 Task: Reply to email with the signature Alicia Thompson with the subject 'Urgent matter' from softage.1@softage.net with the message 'Can you provide an update on the status of the employee training program?' with CC to softage.9@softage.net with an attached document Agenda.pdf
Action: Mouse moved to (1051, 146)
Screenshot: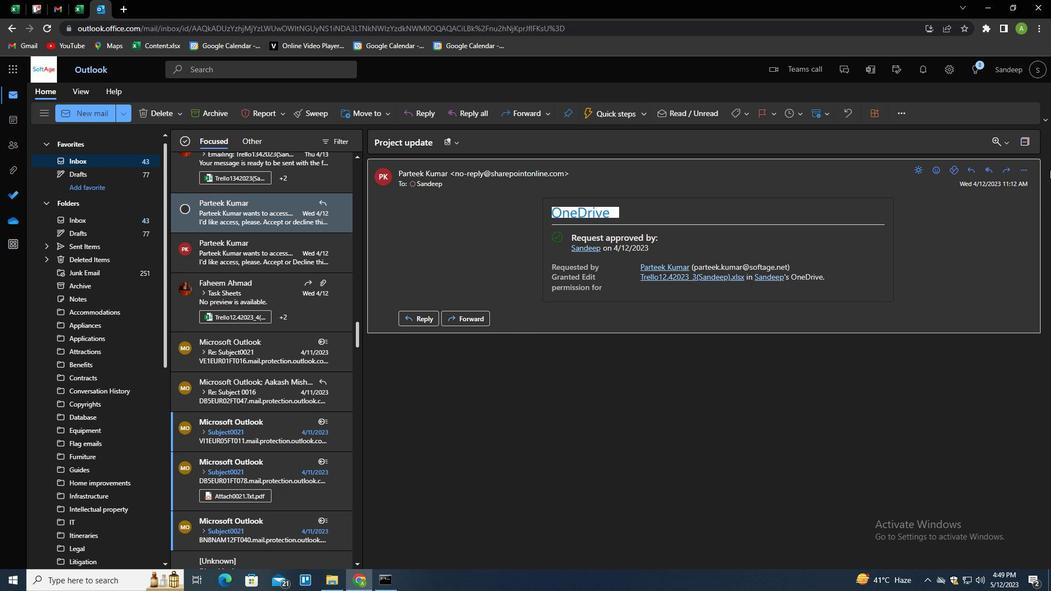 
Action: Mouse pressed right at (1051, 146)
Screenshot: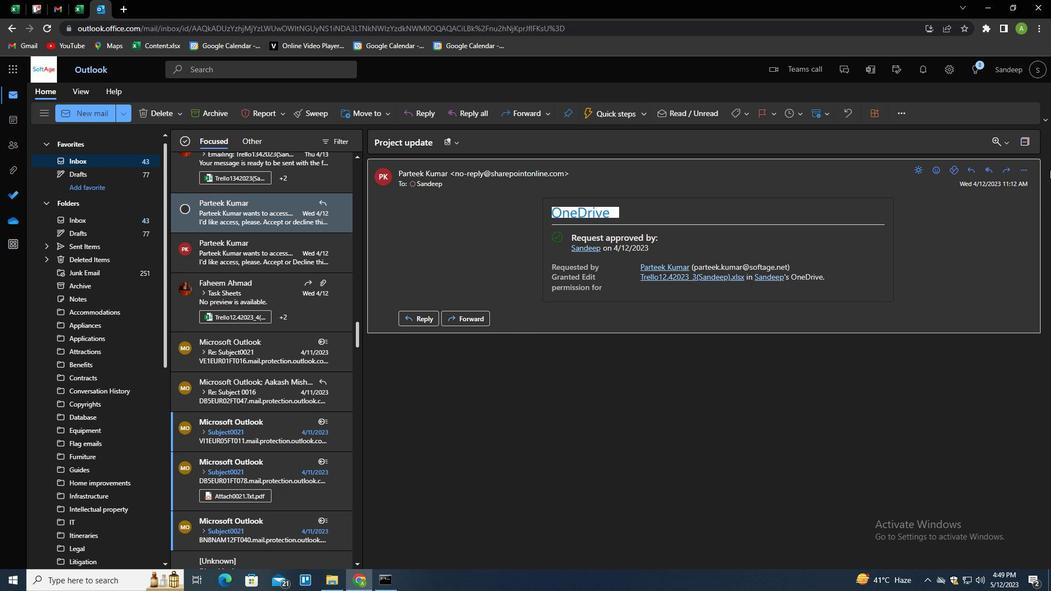 
Action: Mouse moved to (835, 209)
Screenshot: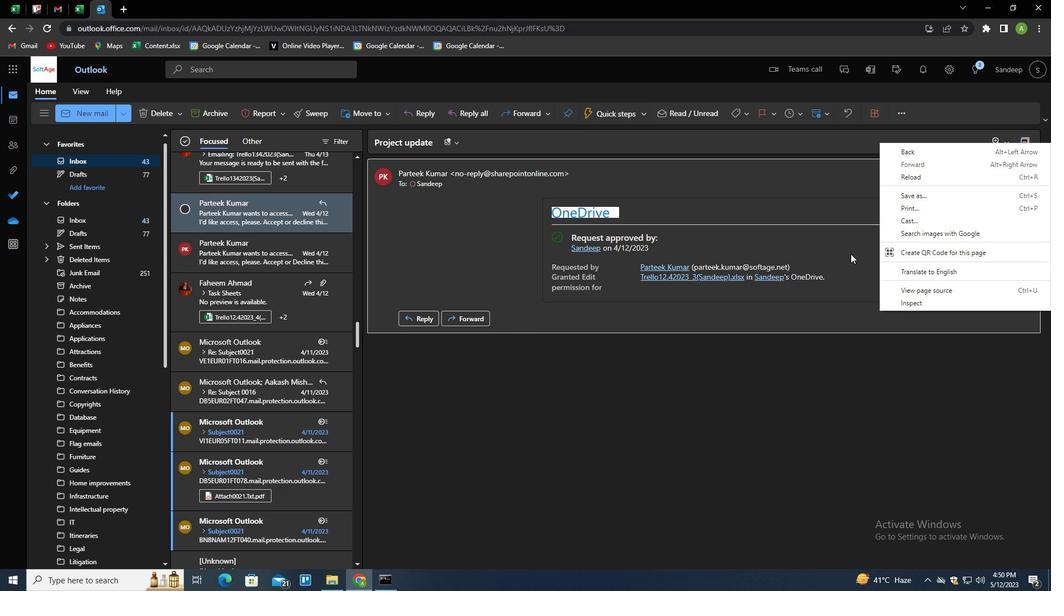 
Action: Mouse pressed left at (835, 209)
Screenshot: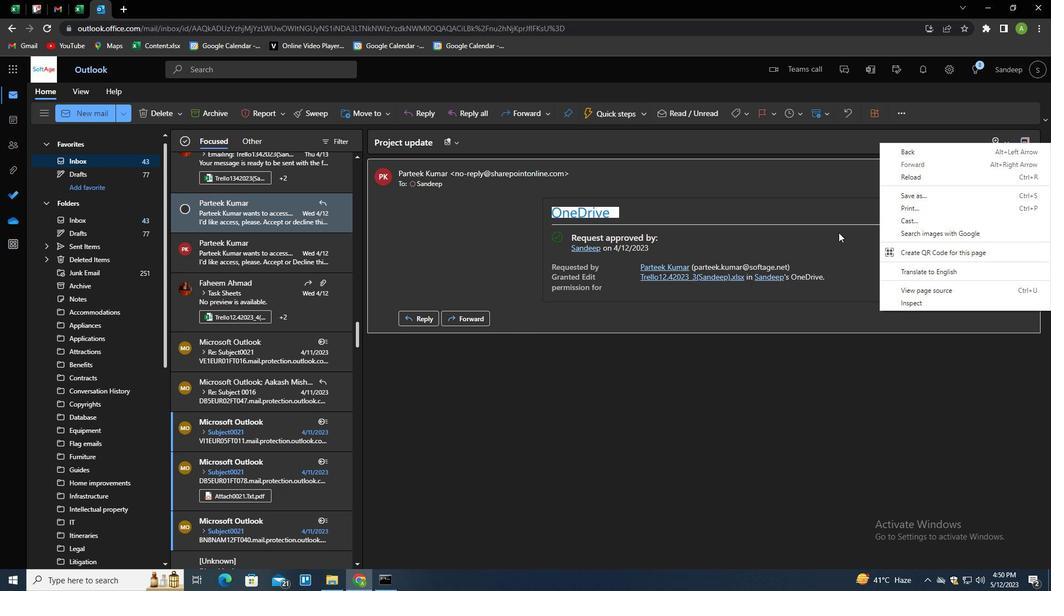 
Action: Mouse moved to (1023, 165)
Screenshot: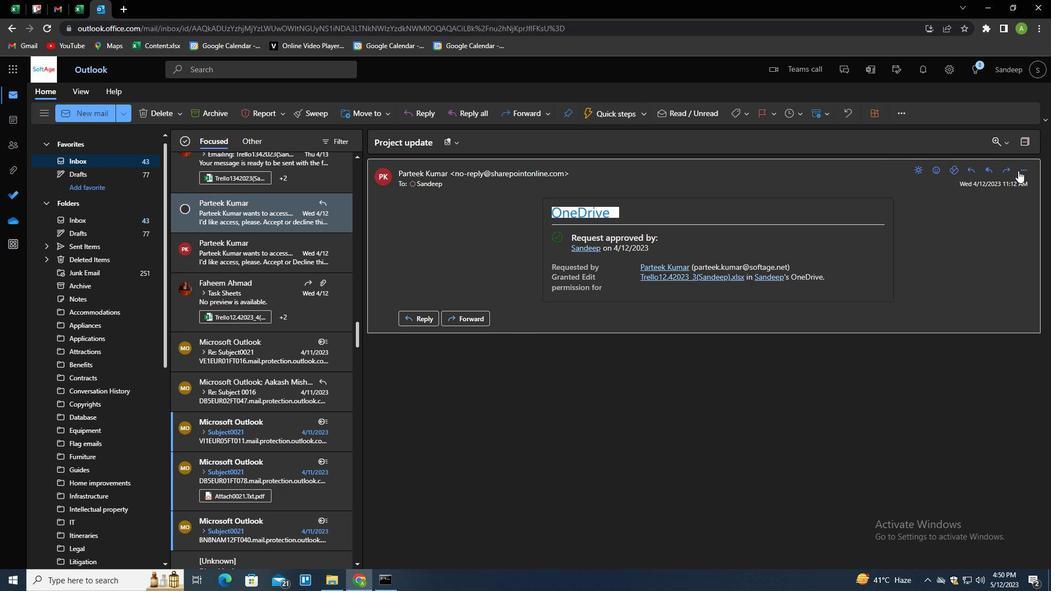 
Action: Mouse pressed left at (1023, 165)
Screenshot: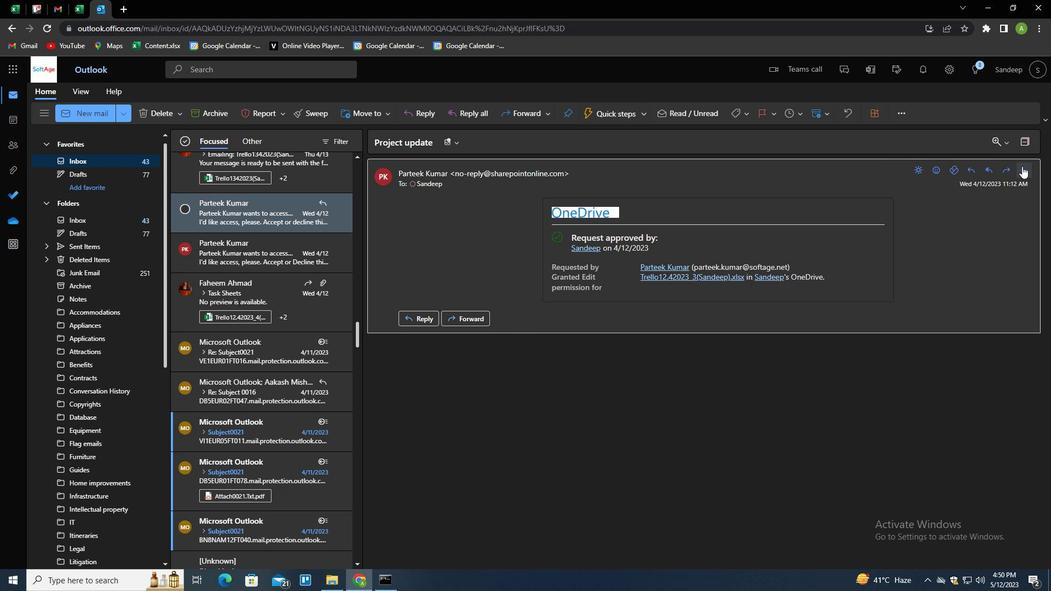 
Action: Mouse moved to (963, 185)
Screenshot: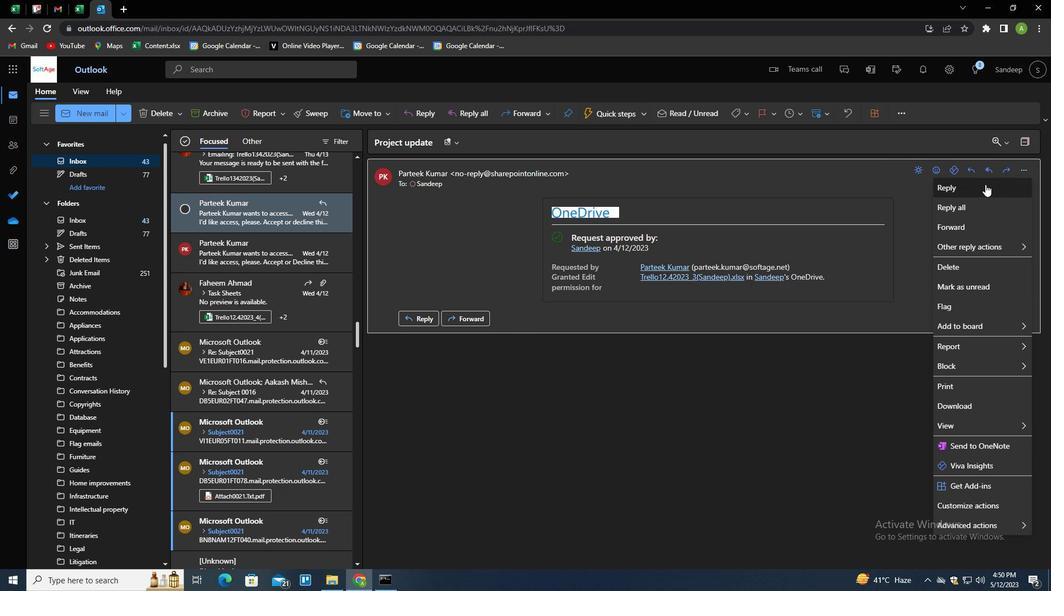 
Action: Mouse pressed left at (963, 185)
Screenshot: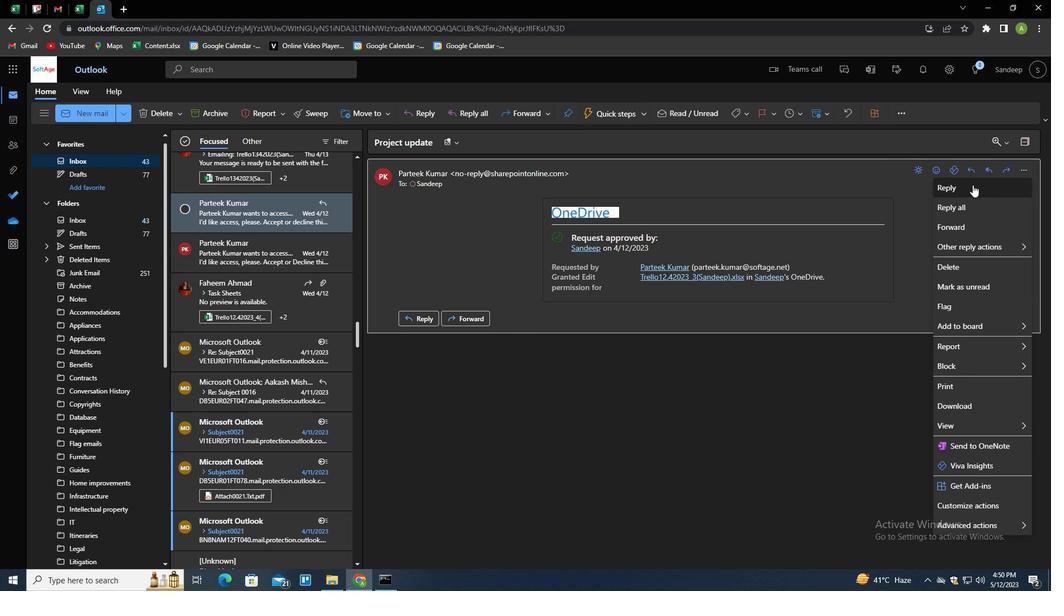 
Action: Mouse moved to (388, 307)
Screenshot: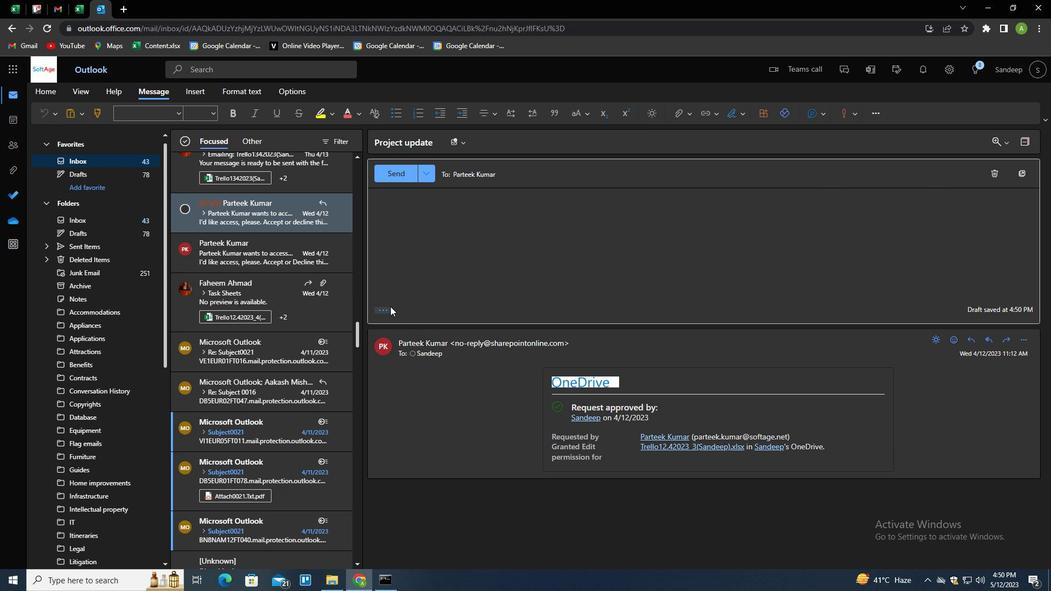 
Action: Mouse pressed left at (388, 307)
Screenshot: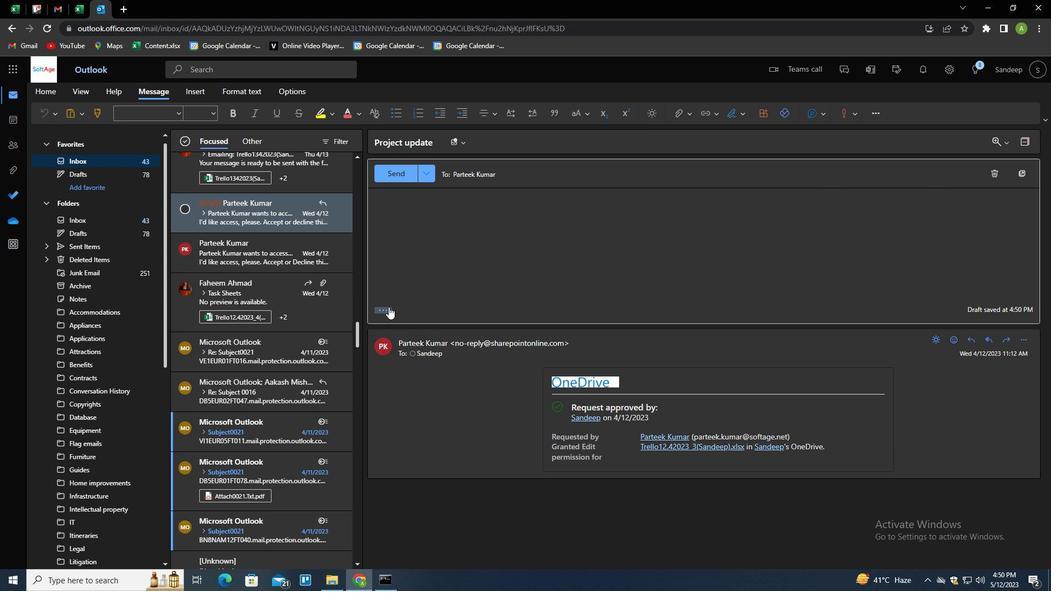 
Action: Mouse moved to (733, 117)
Screenshot: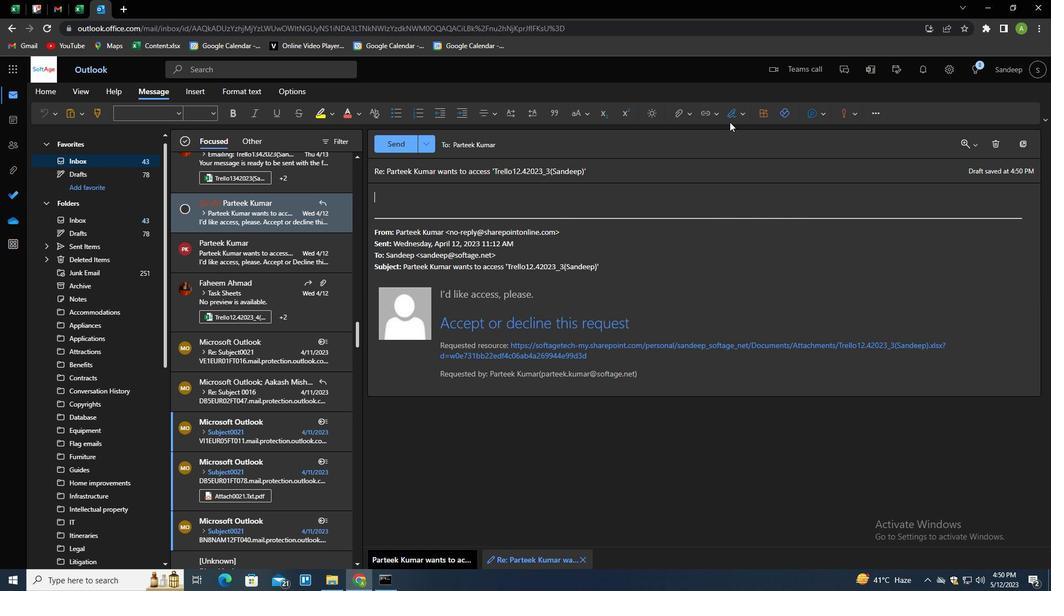 
Action: Mouse pressed left at (733, 117)
Screenshot: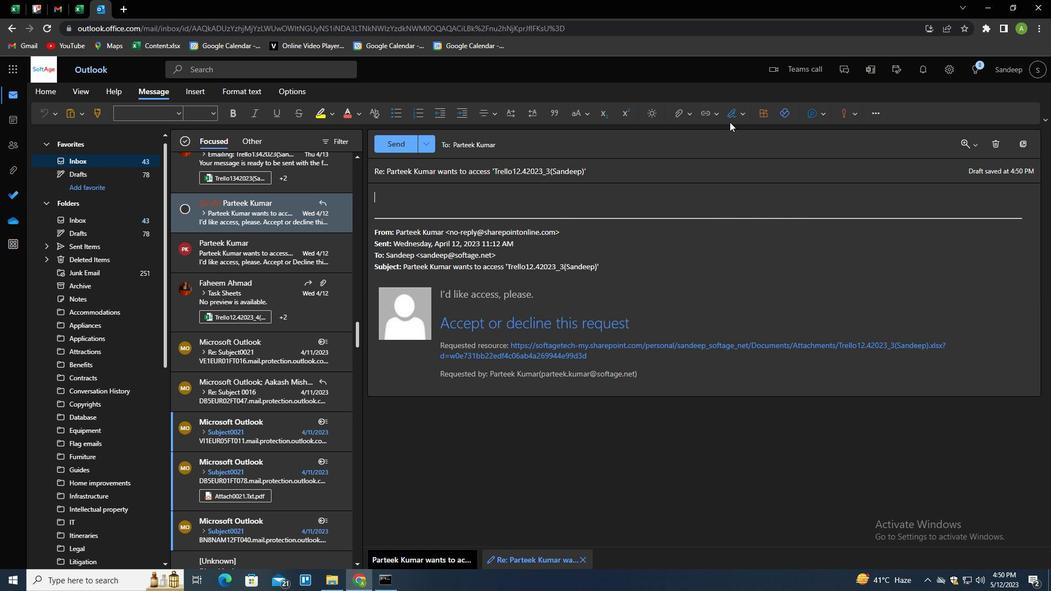 
Action: Mouse moved to (724, 152)
Screenshot: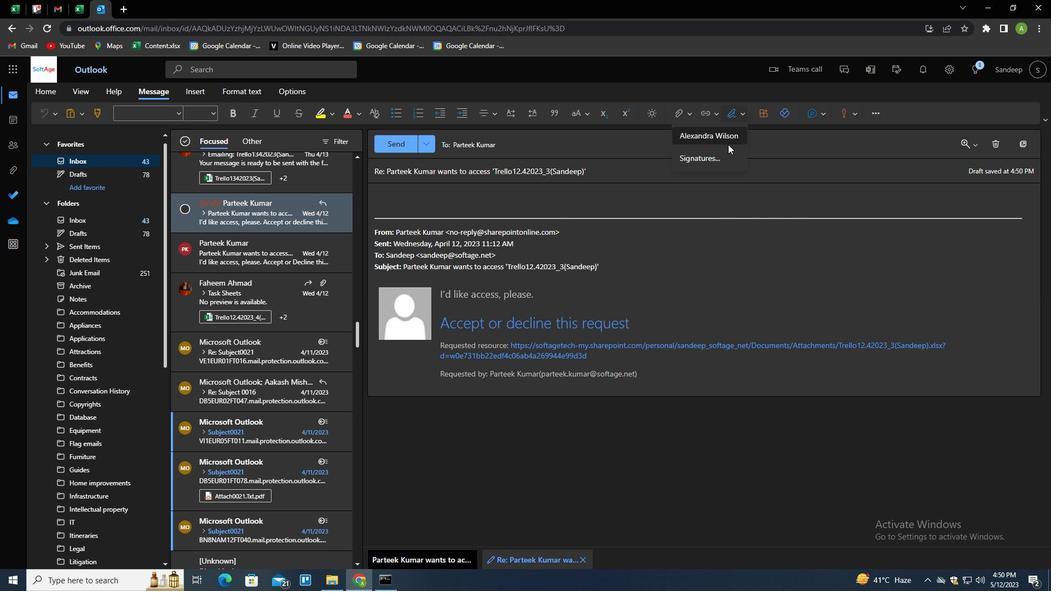 
Action: Mouse pressed left at (724, 152)
Screenshot: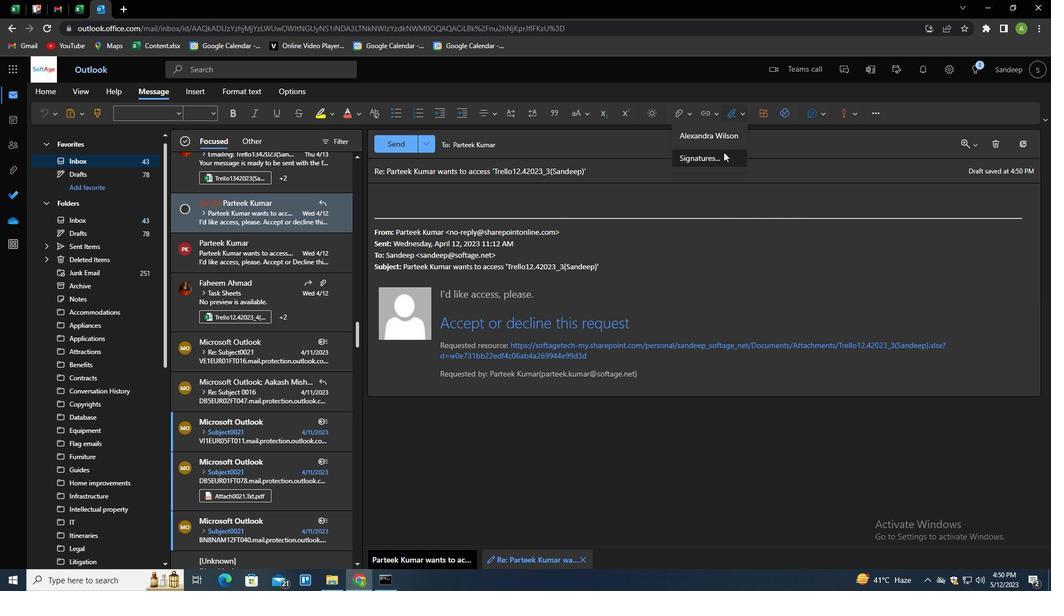 
Action: Mouse moved to (736, 199)
Screenshot: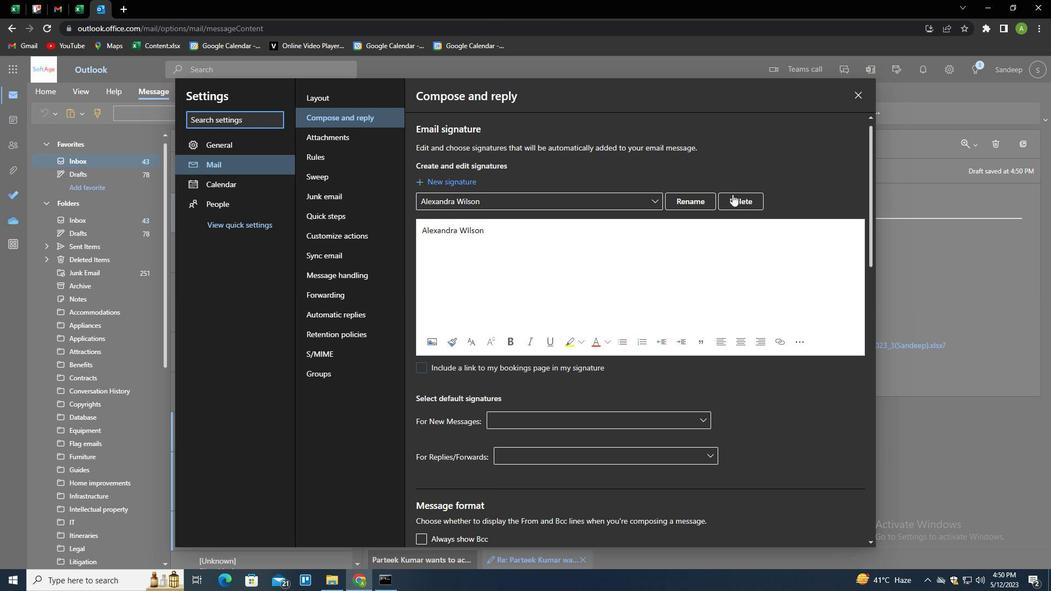 
Action: Mouse pressed left at (736, 199)
Screenshot: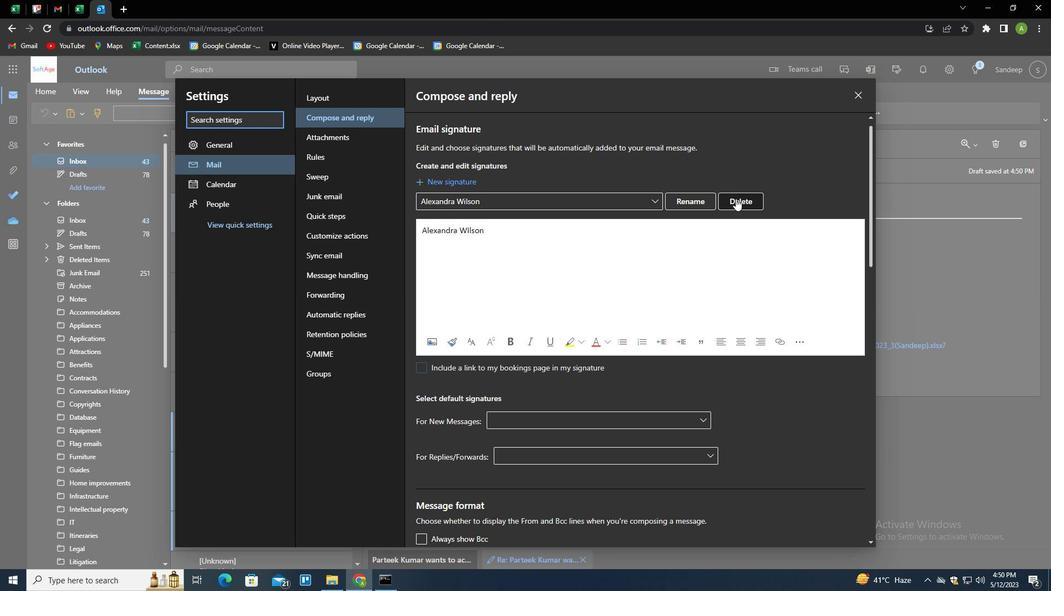 
Action: Mouse moved to (730, 200)
Screenshot: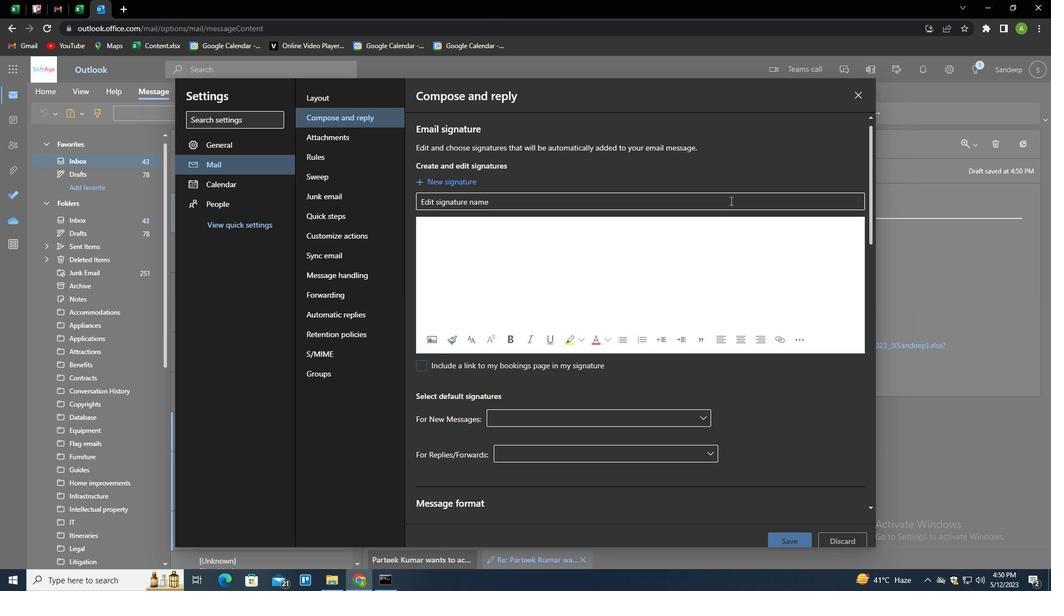 
Action: Mouse pressed left at (730, 200)
Screenshot: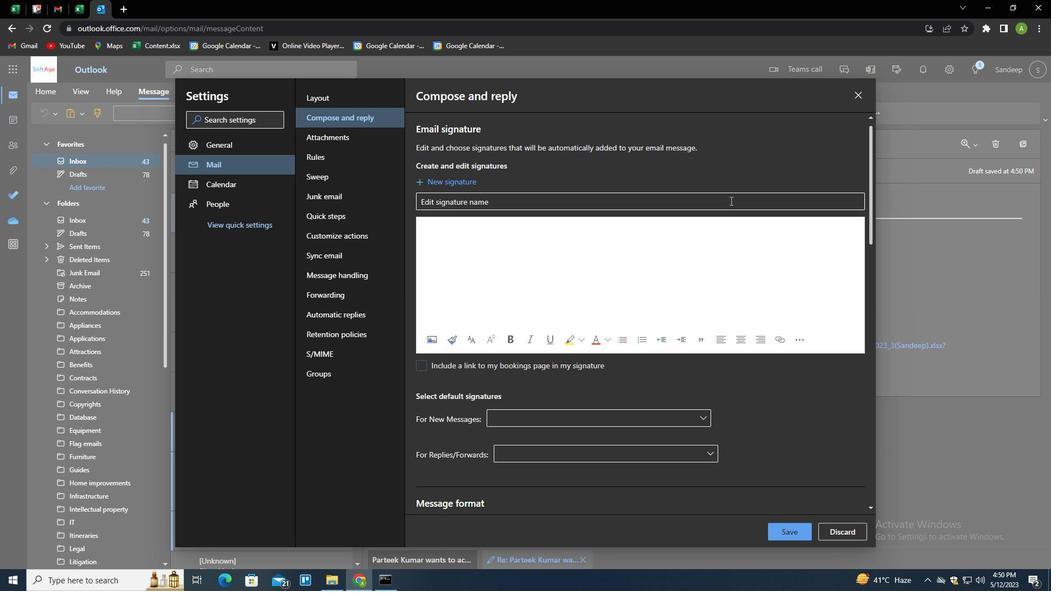 
Action: Mouse moved to (711, 189)
Screenshot: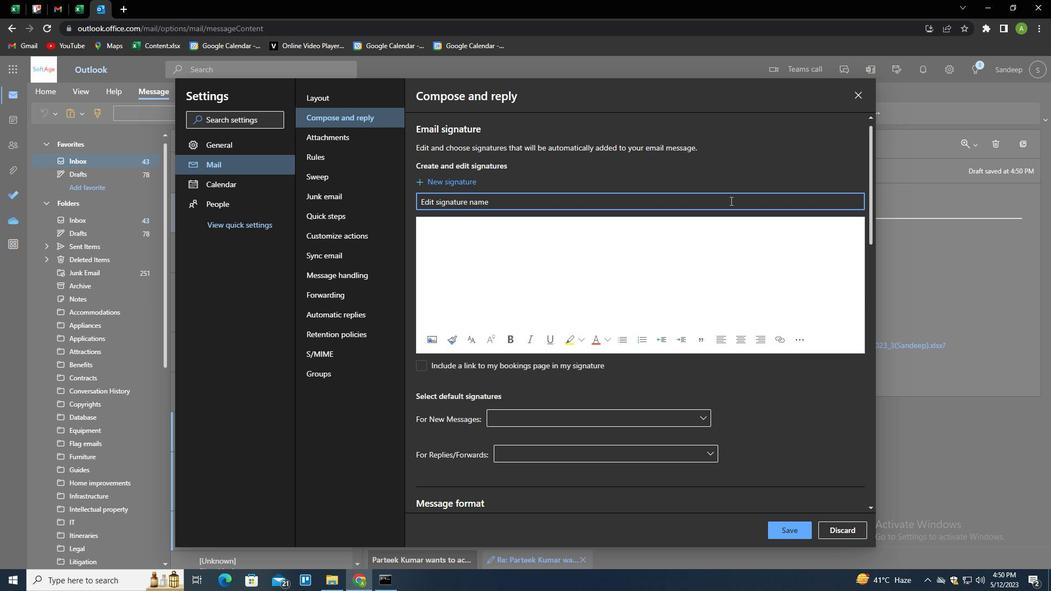 
Action: Key pressed <Key.shift>ALICIA<Key.space><Key.shift>THOMPSON<Key.tab><Key.shift><Key.shift><Key.shift><Key.shift><Key.shift><Key.shift><Key.shift><Key.shift><Key.shift><Key.shift><Key.shift><Key.shift><Key.shift><Key.shift>ALICIA<Key.space>T<Key.backspace><Key.shift>THOMPSON
Screenshot: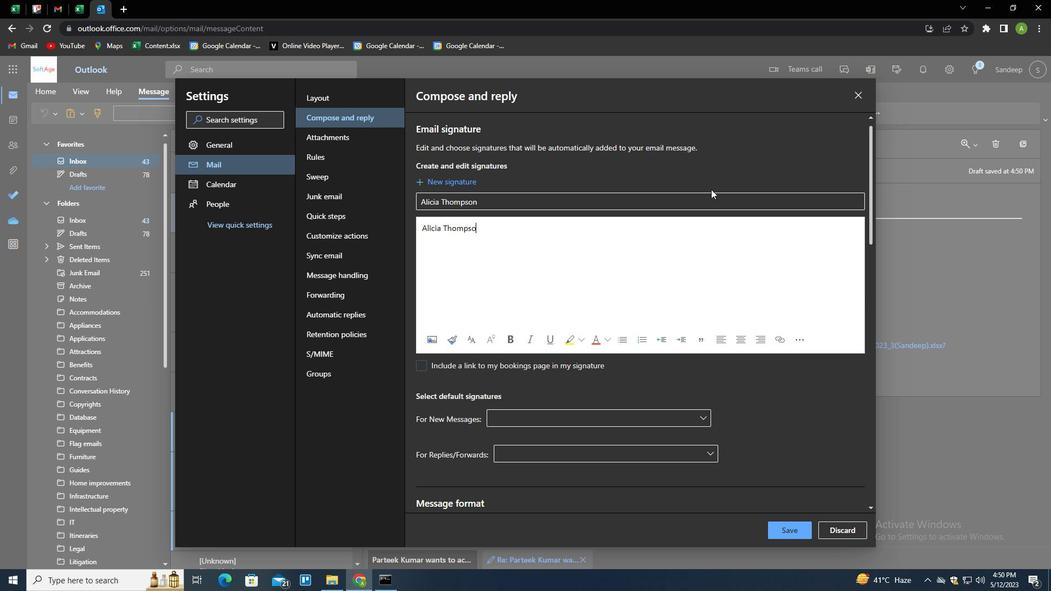 
Action: Mouse moved to (783, 535)
Screenshot: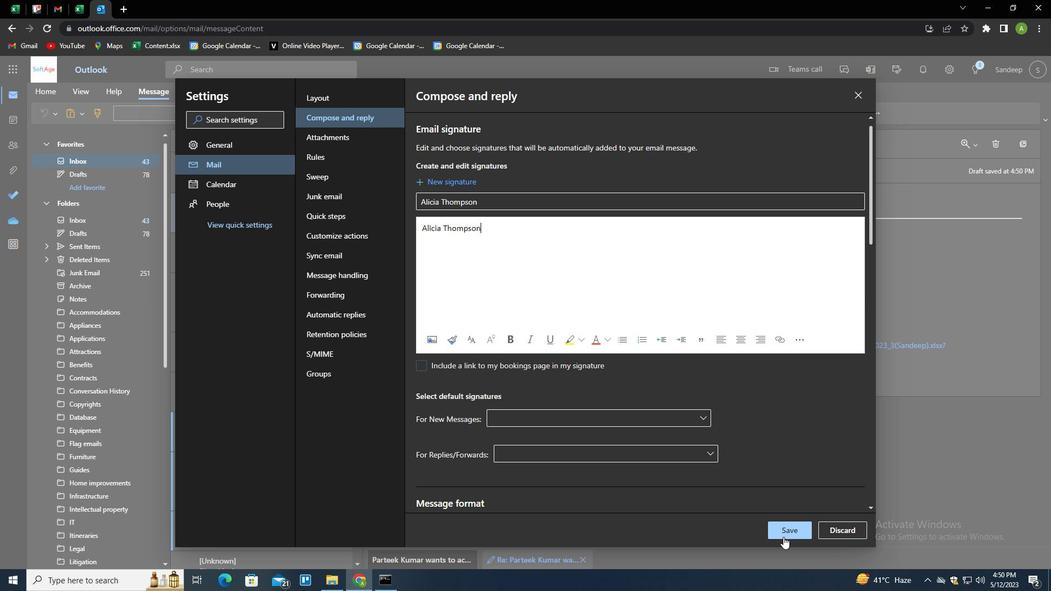 
Action: Mouse pressed left at (783, 535)
Screenshot: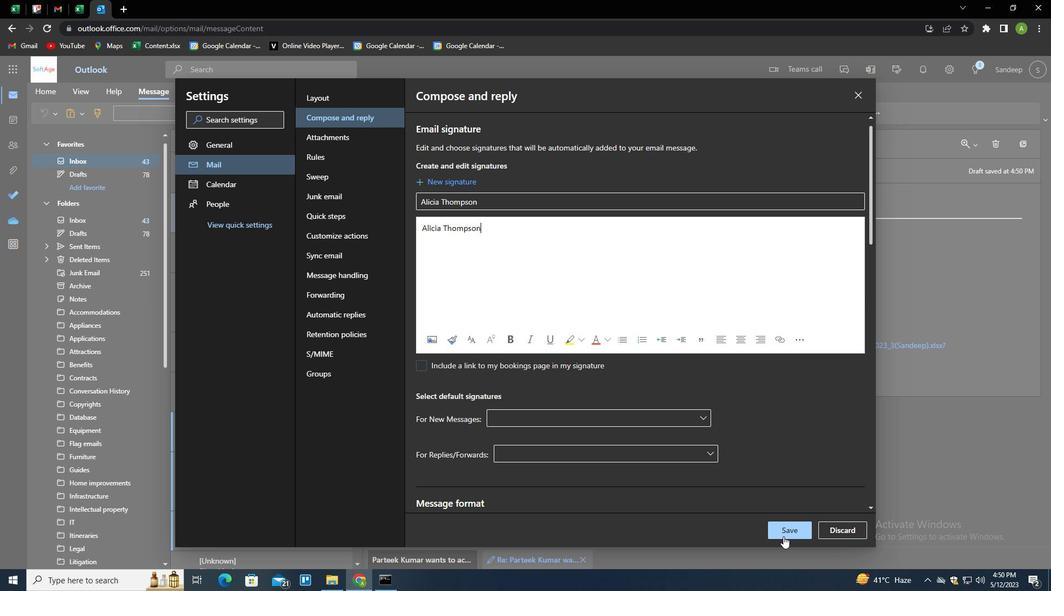 
Action: Mouse moved to (946, 295)
Screenshot: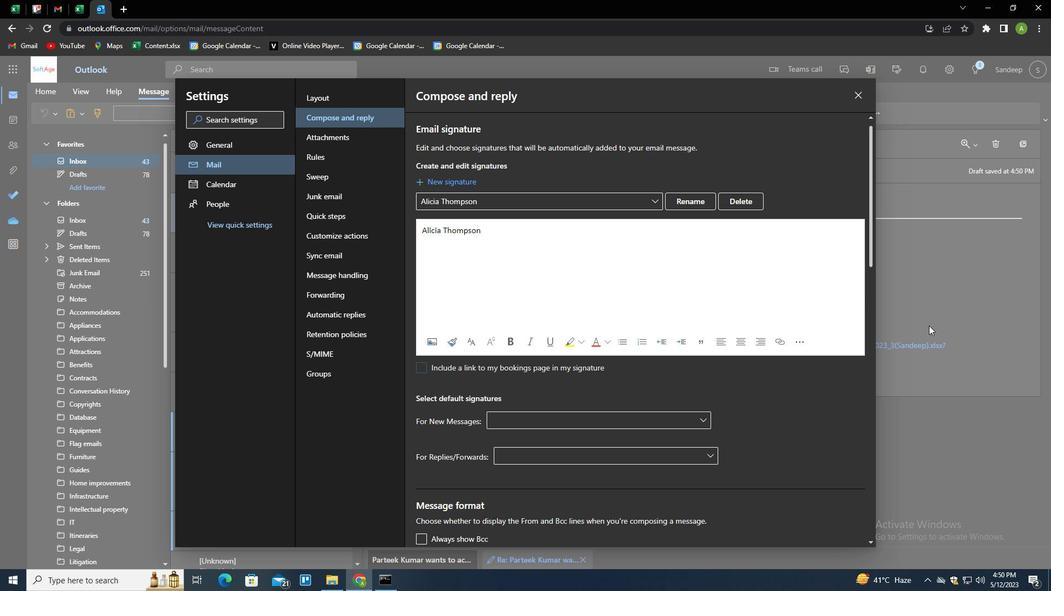 
Action: Mouse pressed left at (946, 295)
Screenshot: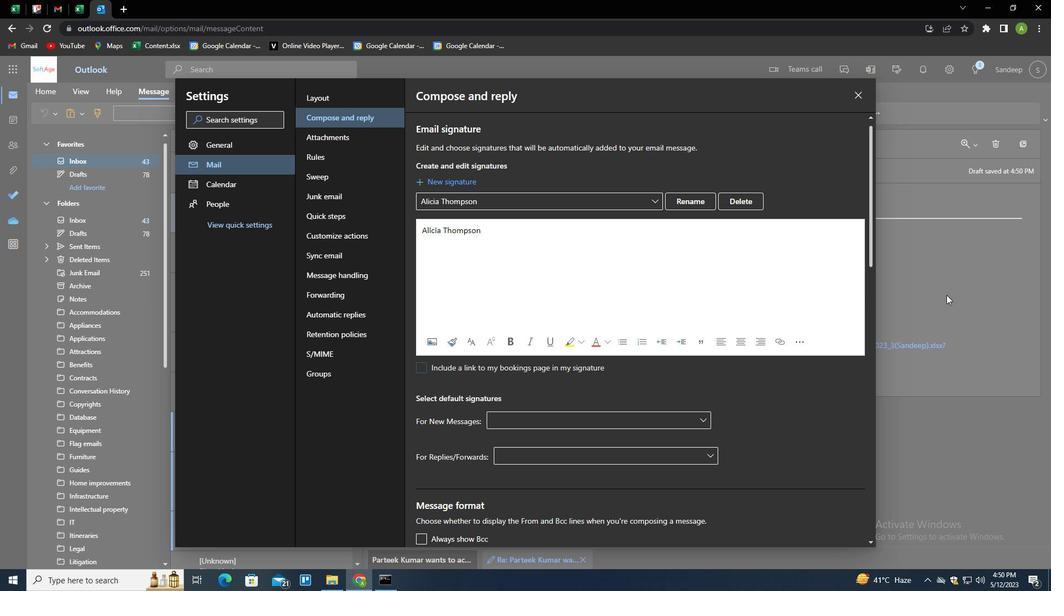 
Action: Mouse moved to (741, 110)
Screenshot: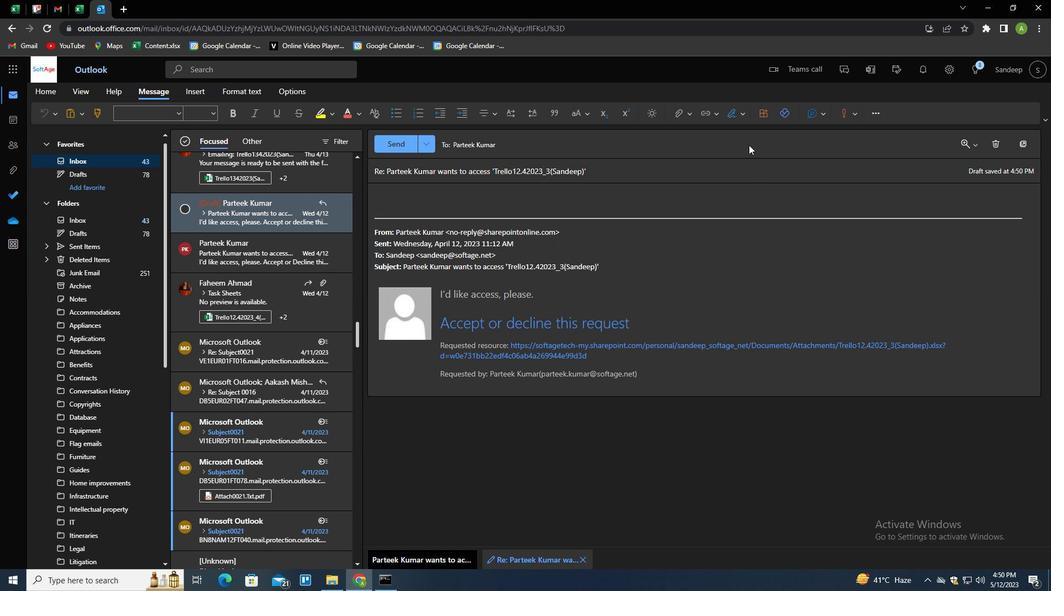 
Action: Mouse pressed left at (741, 110)
Screenshot: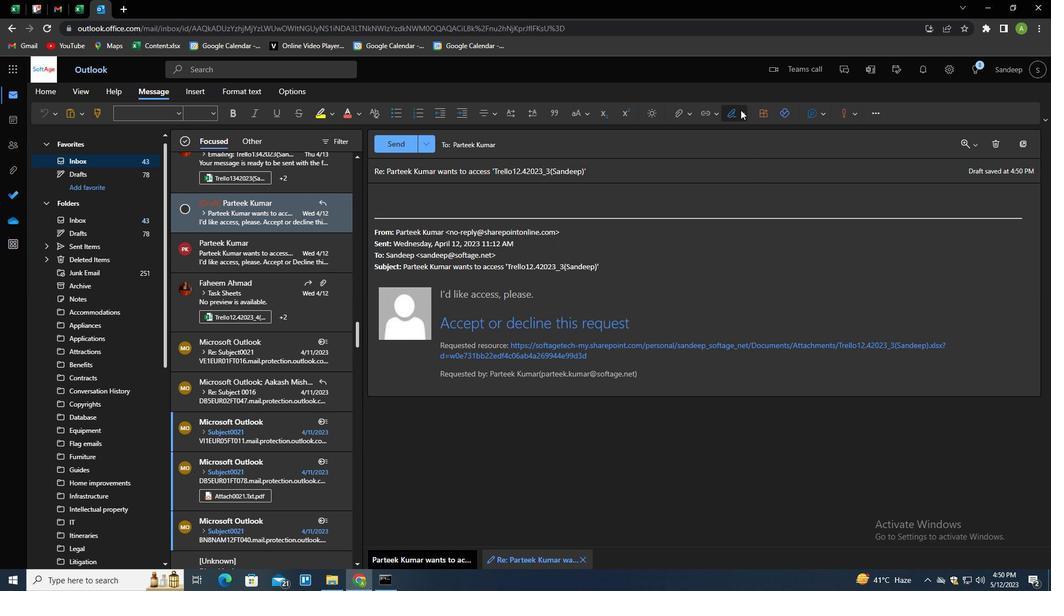 
Action: Mouse moved to (722, 135)
Screenshot: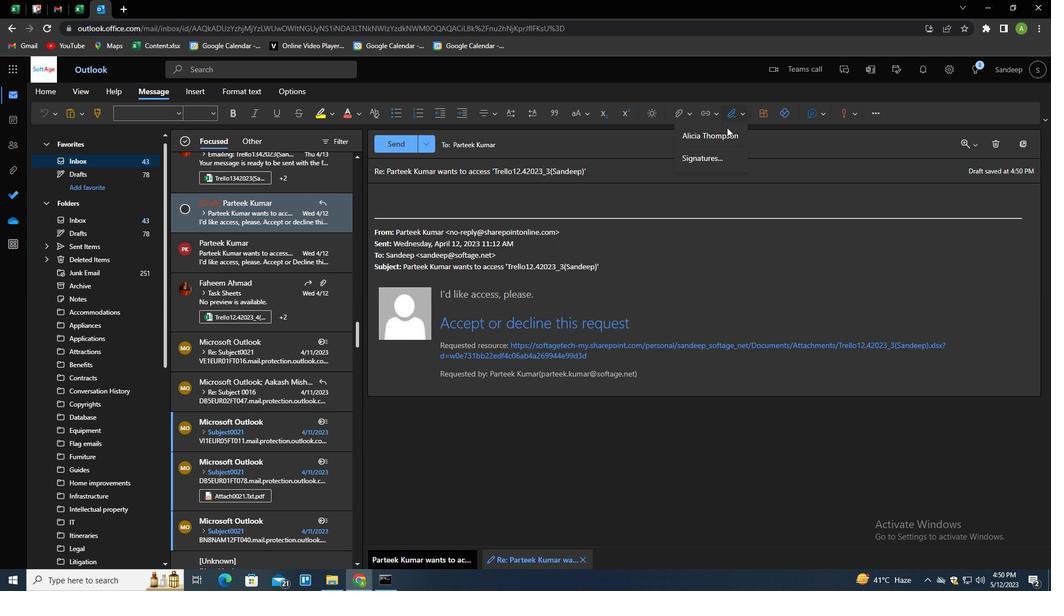 
Action: Mouse pressed left at (722, 135)
Screenshot: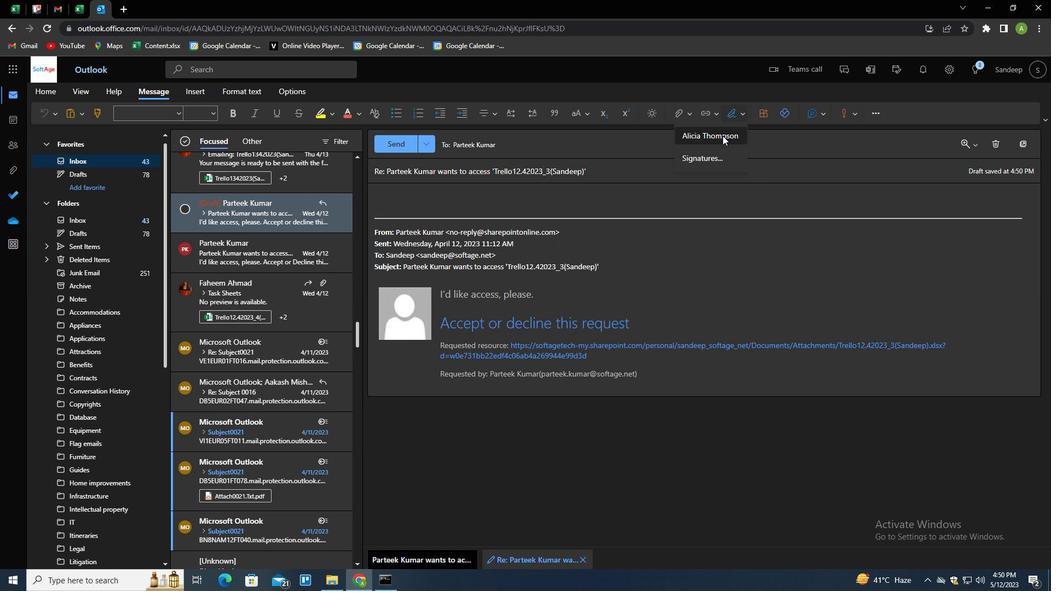 
Action: Mouse moved to (486, 171)
Screenshot: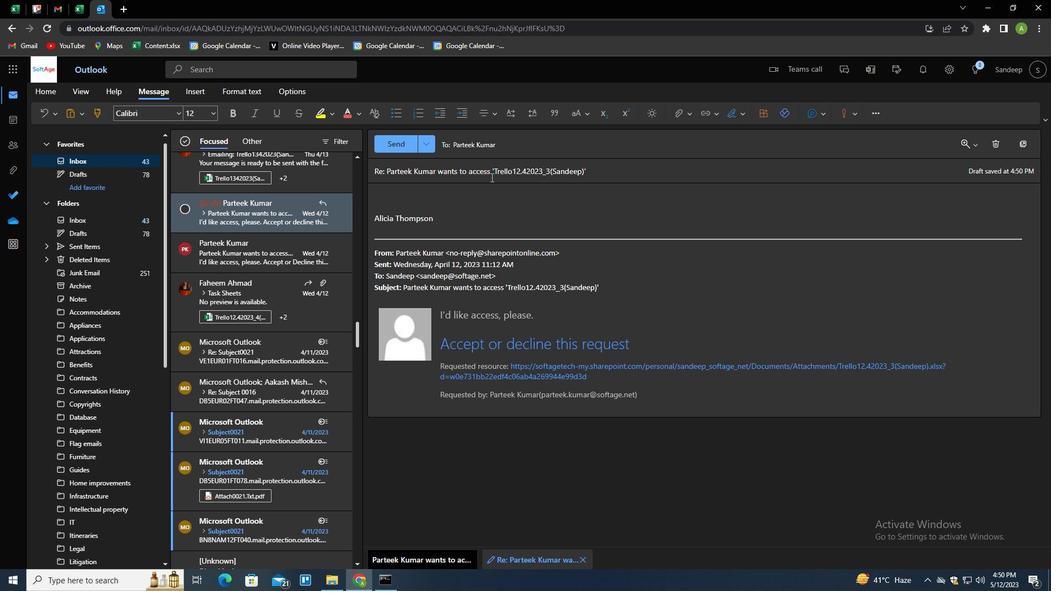 
Action: Mouse pressed left at (486, 171)
Screenshot: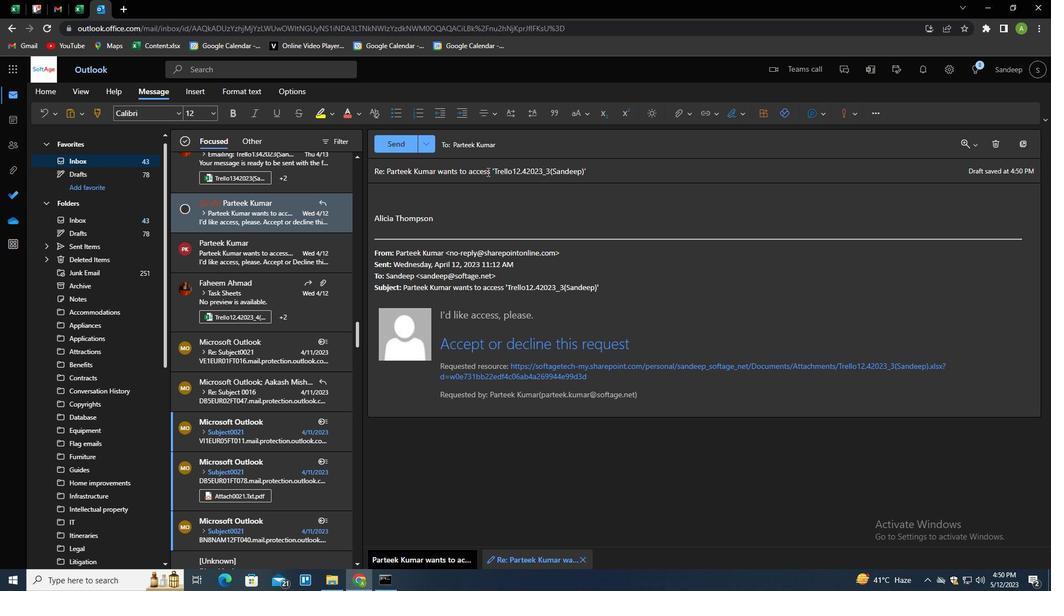 
Action: Mouse pressed left at (486, 171)
Screenshot: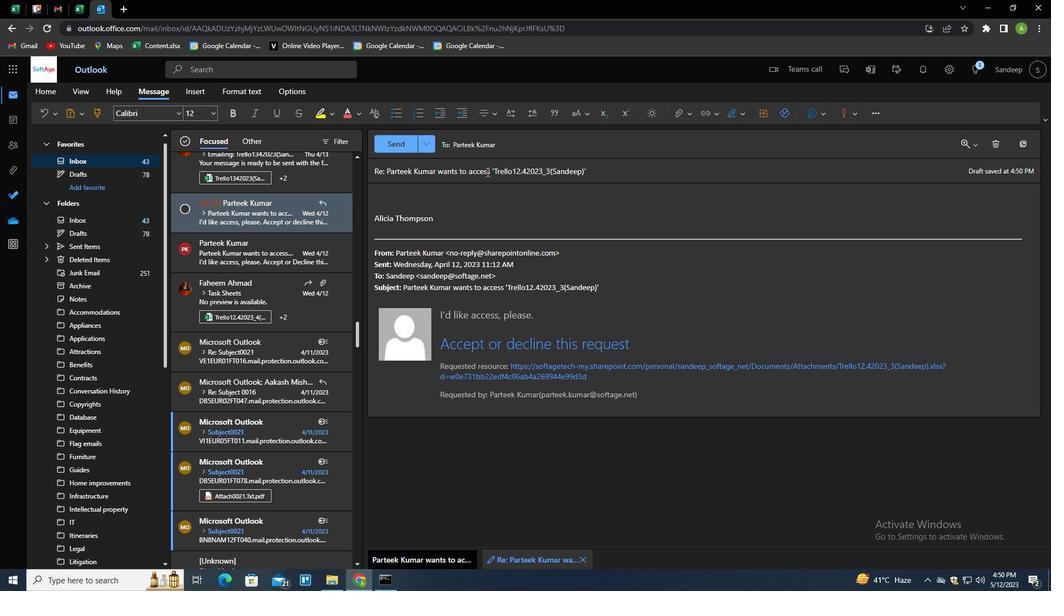 
Action: Mouse pressed left at (486, 171)
Screenshot: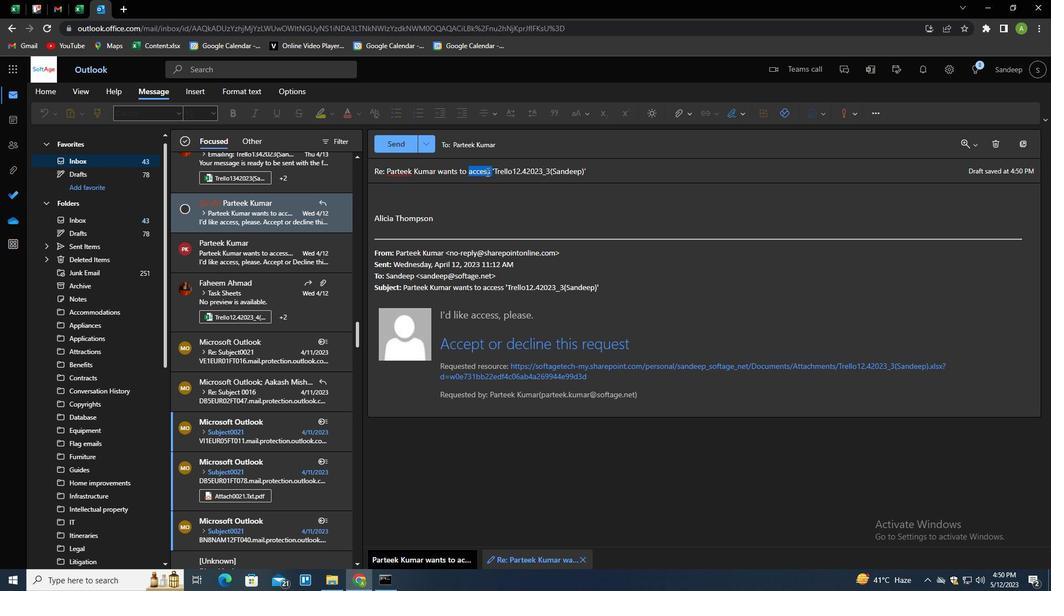 
Action: Key pressed <Key.shift>URGENT<Key.space>MATTER<Key.tab><Key.shift>CAN<Key.space>YOU<Key.space>PROVIDE<Key.space>AN<Key.space>UPDATE<Key.space>ON<Key.space>THE<Key.space>STATE<Key.backspace>RS<Key.backspace><Key.backspace>US<Key.space>OF<Key.space>THE<Key.space>EMPLOTEE<Key.backspace><Key.backspace><Key.backspace>YEE<Key.space>TRAINING<Key.space>PROGRAM.<Key.backspace><Key.shift><Key.shift><Key.shift><Key.shift><Key.shift><Key.shift><Key.shift><Key.shift><Key.shift><Key.shift><Key.shift><Key.shift><Key.shift><Key.shift><Key.shift><Key.shift><Key.shift><Key.shift><Key.shift>?
Screenshot: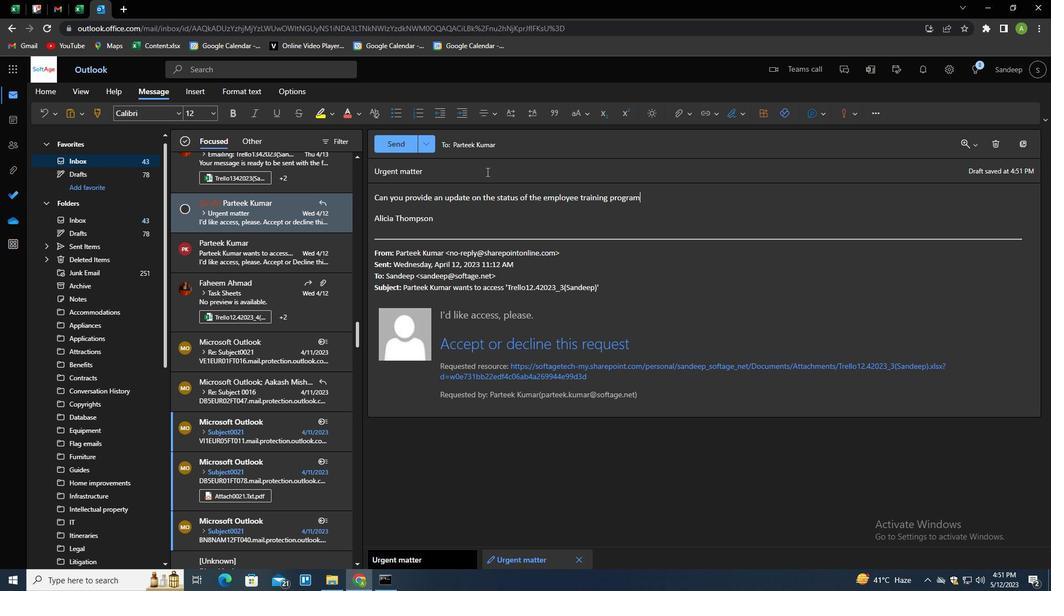 
Action: Mouse moved to (497, 146)
Screenshot: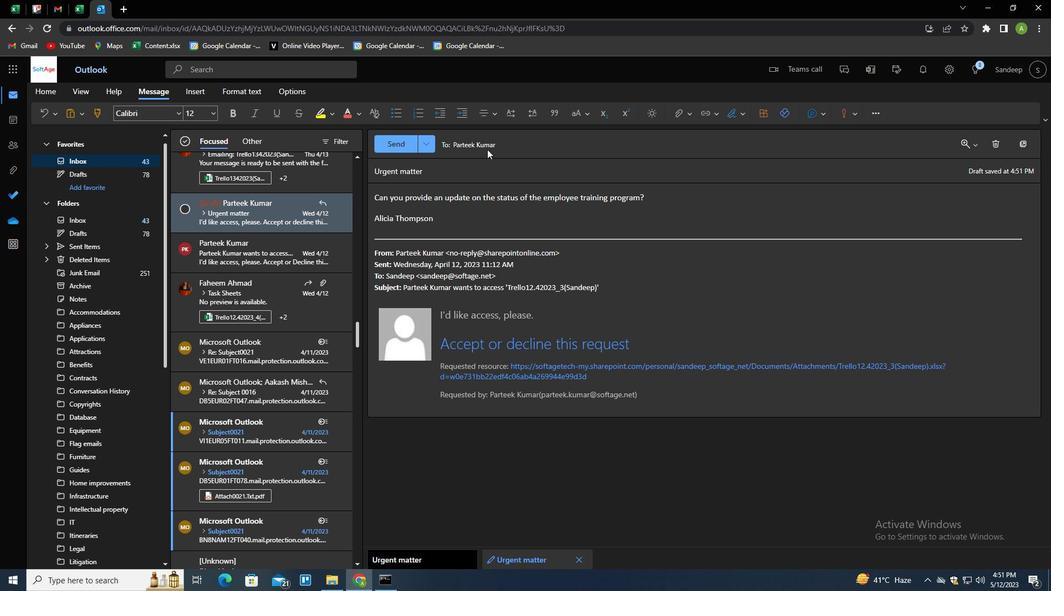 
Action: Mouse pressed left at (497, 146)
Screenshot: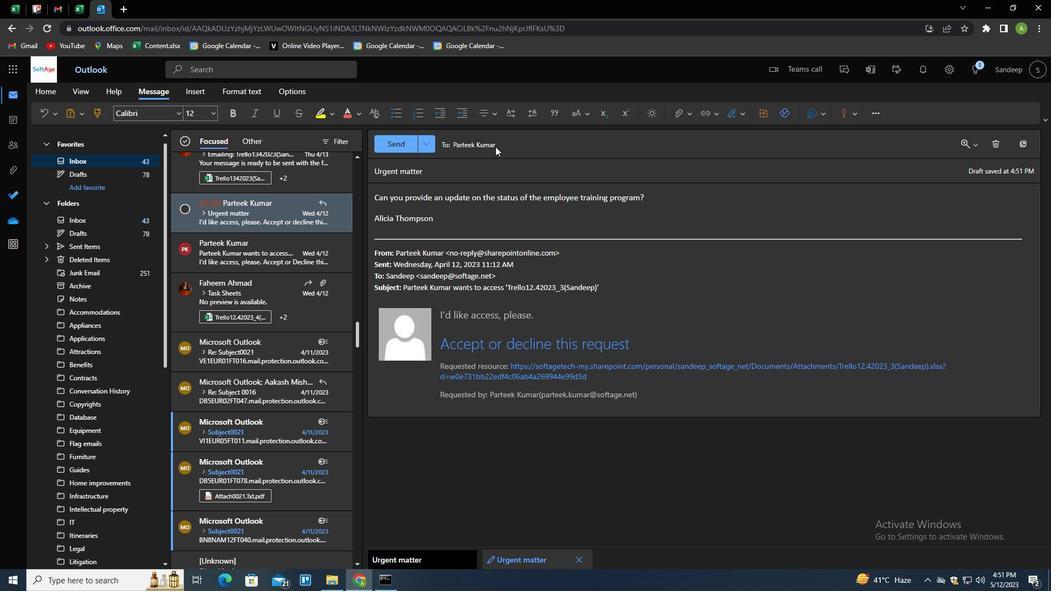 
Action: Mouse moved to (490, 192)
Screenshot: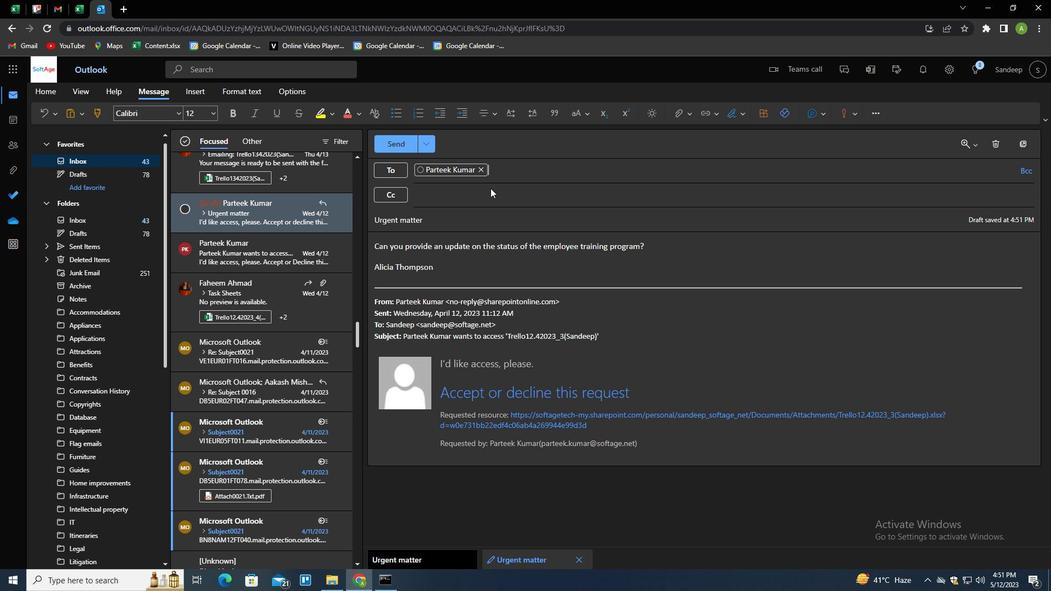 
Action: Mouse pressed left at (490, 192)
Screenshot: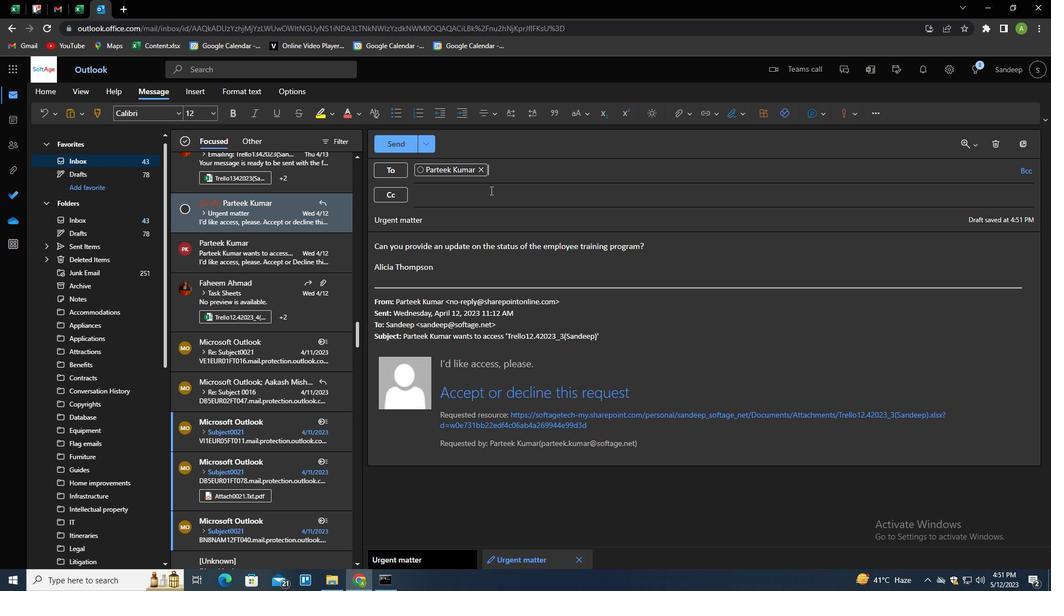 
Action: Mouse moved to (491, 192)
Screenshot: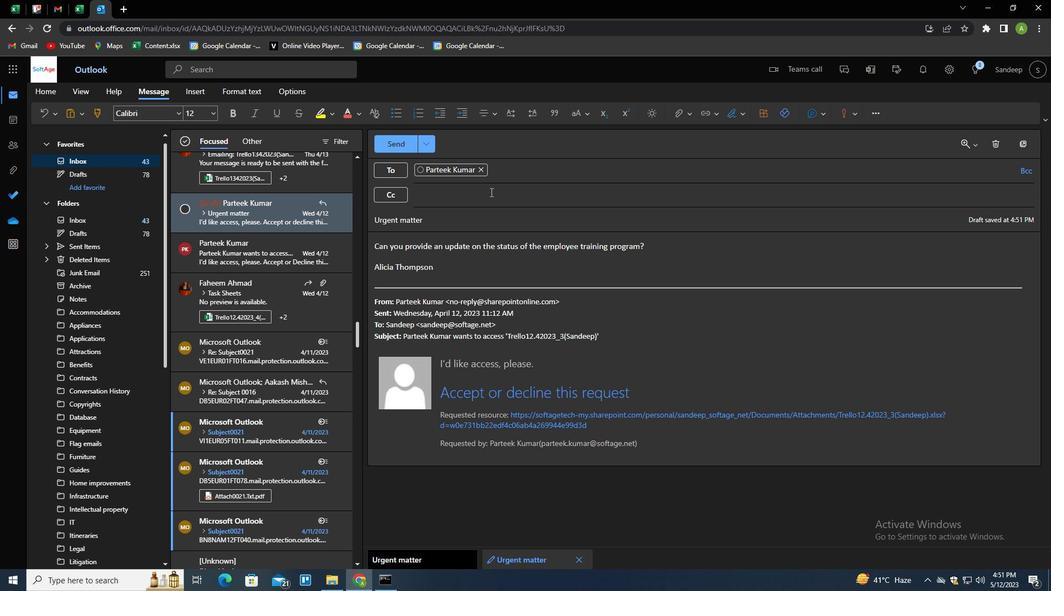 
Action: Key pressed SOFTAGE.9<Key.shift>@SOFTAGEL.<Key.backspace><Key.backspace>.NET<Key.enter>
Screenshot: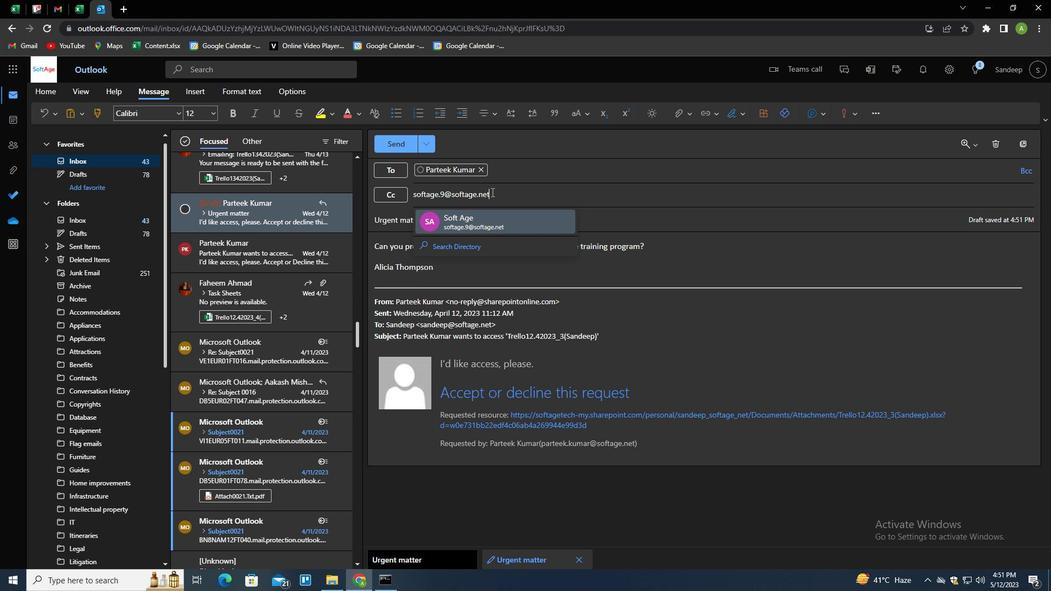 
Action: Mouse moved to (687, 112)
Screenshot: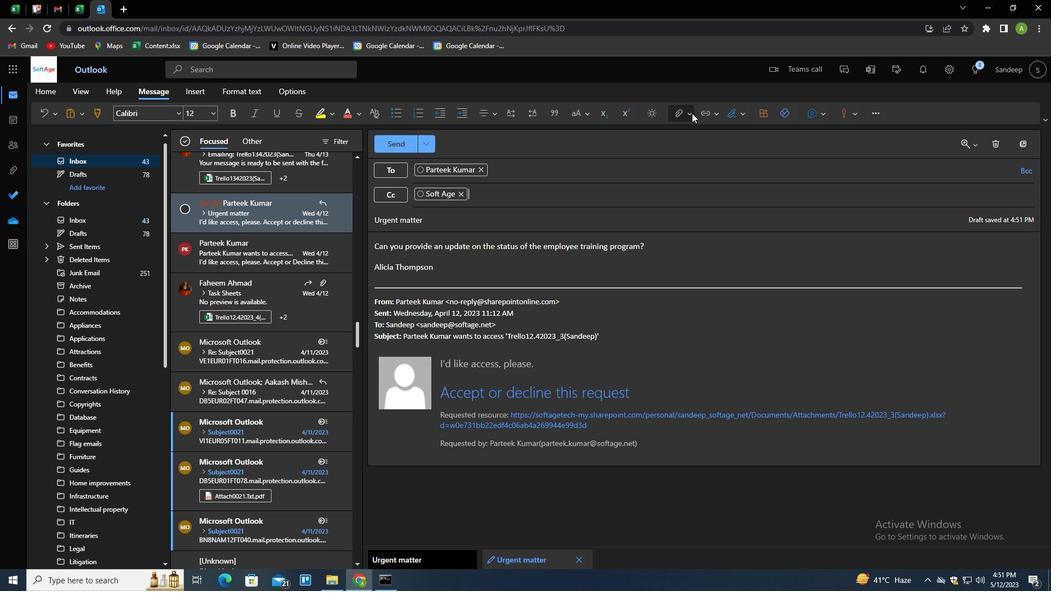 
Action: Mouse pressed left at (687, 112)
Screenshot: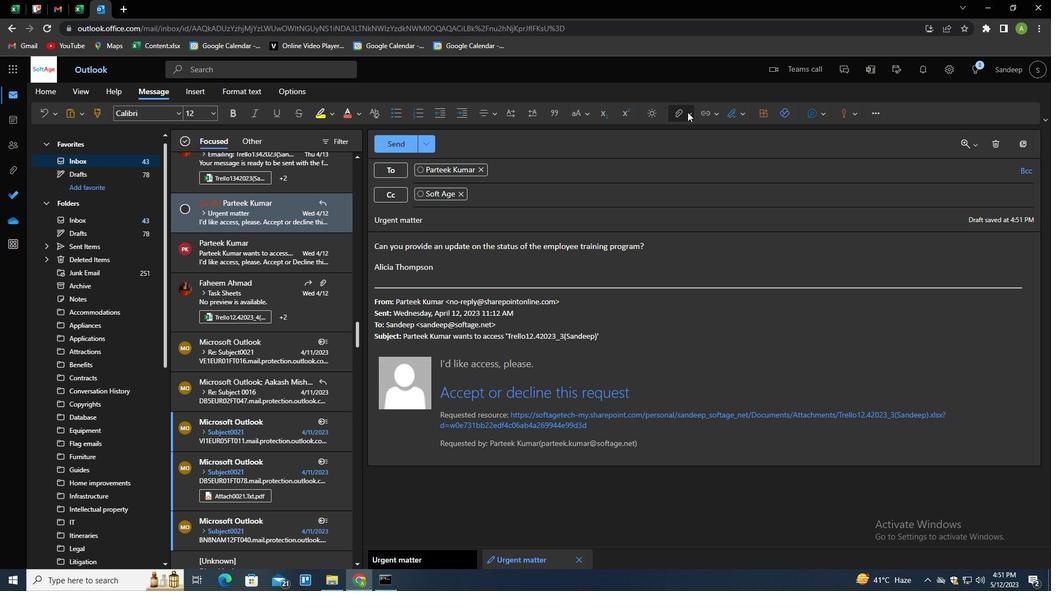 
Action: Mouse moved to (595, 135)
Screenshot: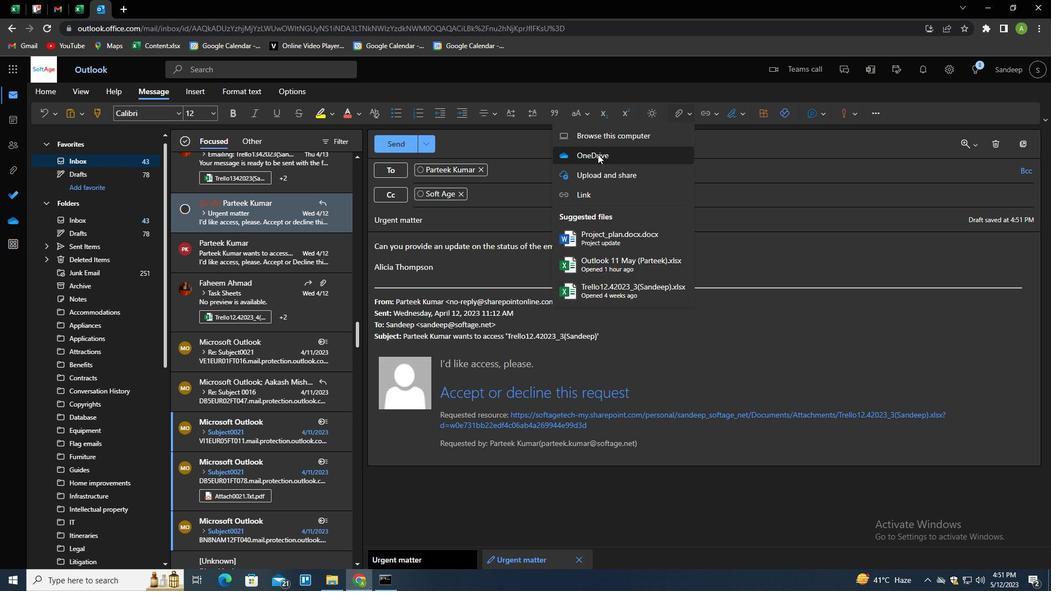 
Action: Mouse pressed left at (595, 135)
Screenshot: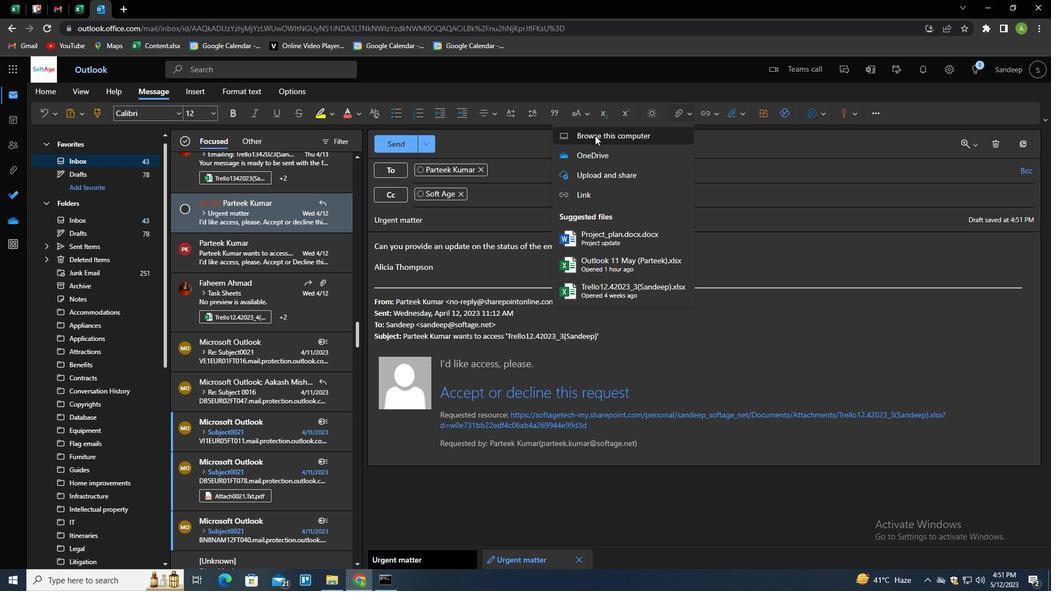 
Action: Mouse moved to (211, 160)
Screenshot: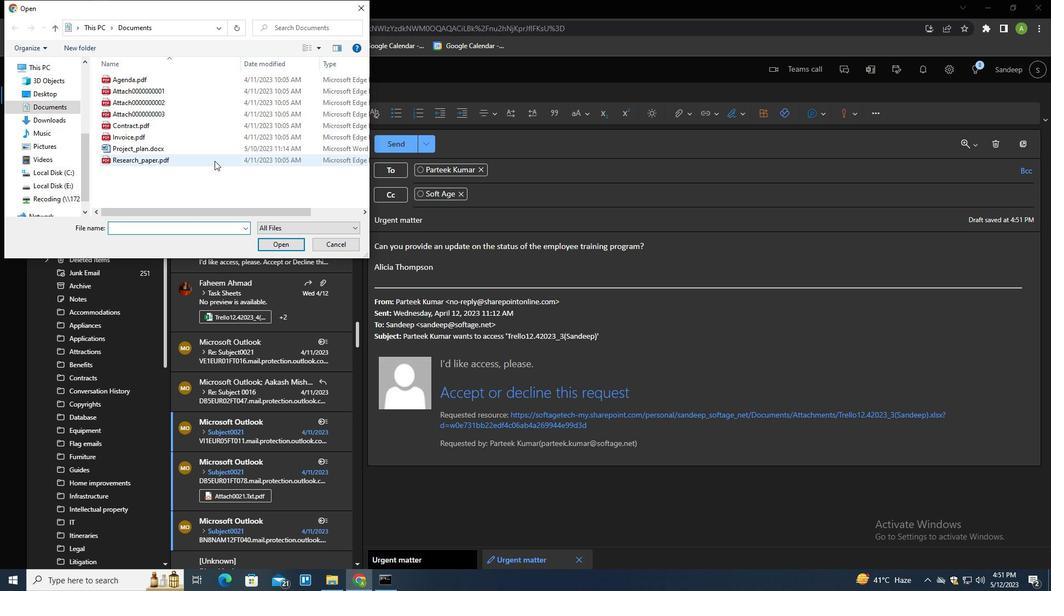 
Action: Mouse pressed left at (211, 160)
Screenshot: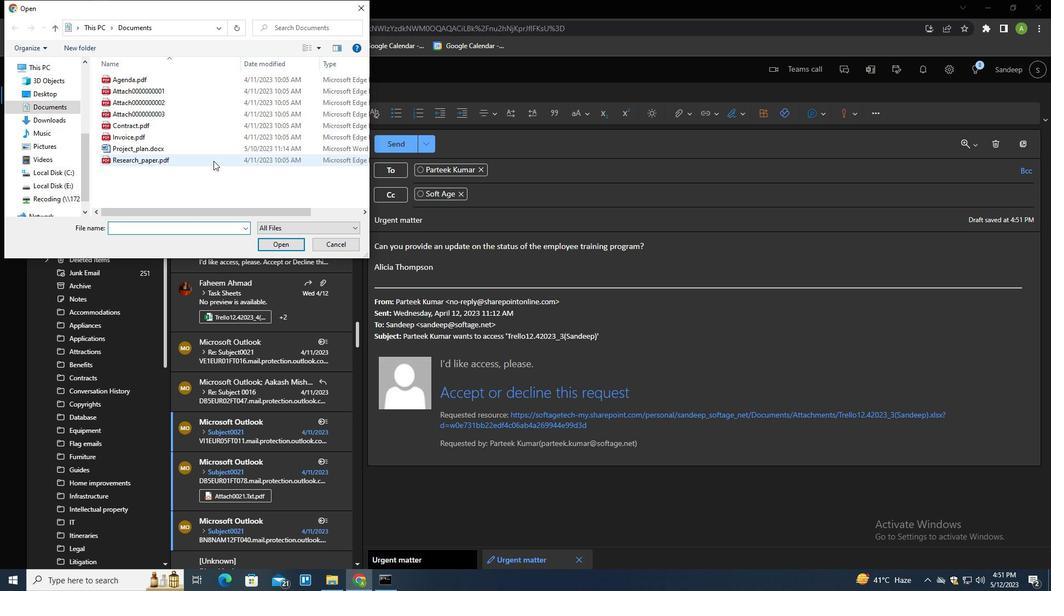 
Action: Key pressed <Key.f2><Key.shift>AGENDA.PDF<Key.enter>
Screenshot: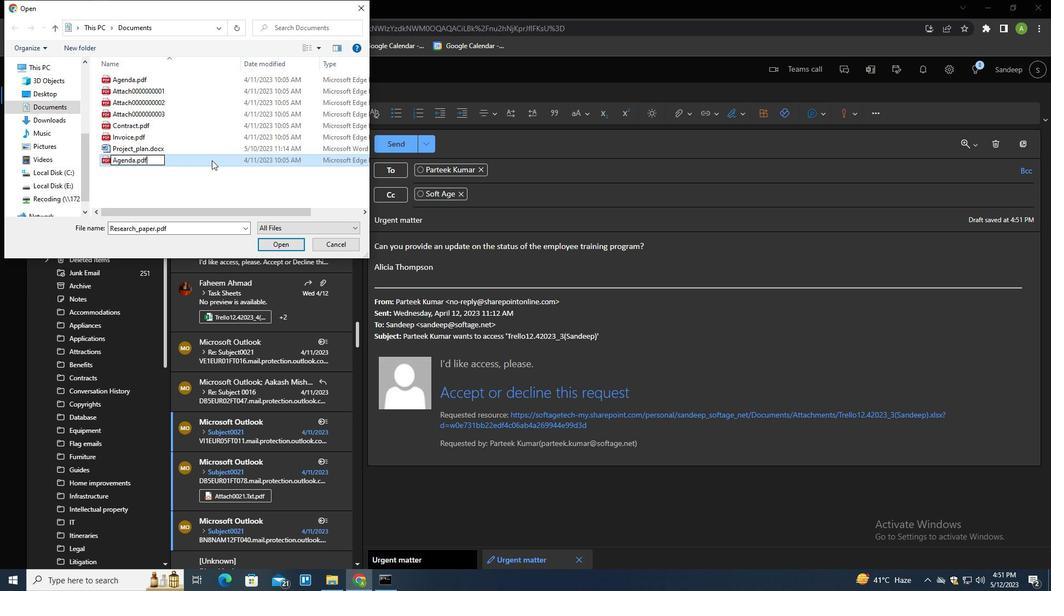 
Action: Mouse pressed left at (211, 160)
Screenshot: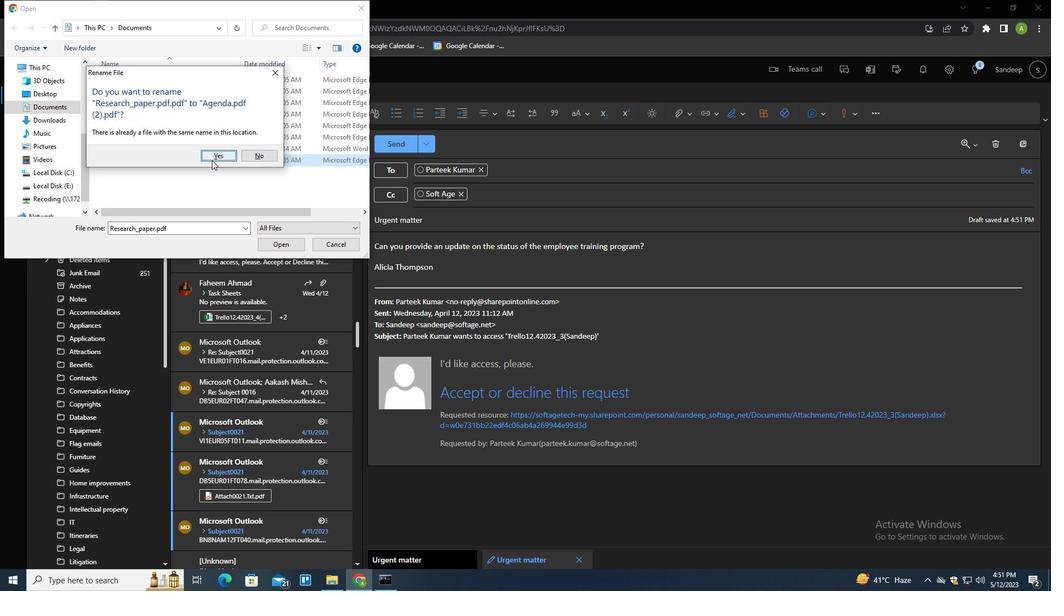 
Action: Mouse moved to (211, 159)
Screenshot: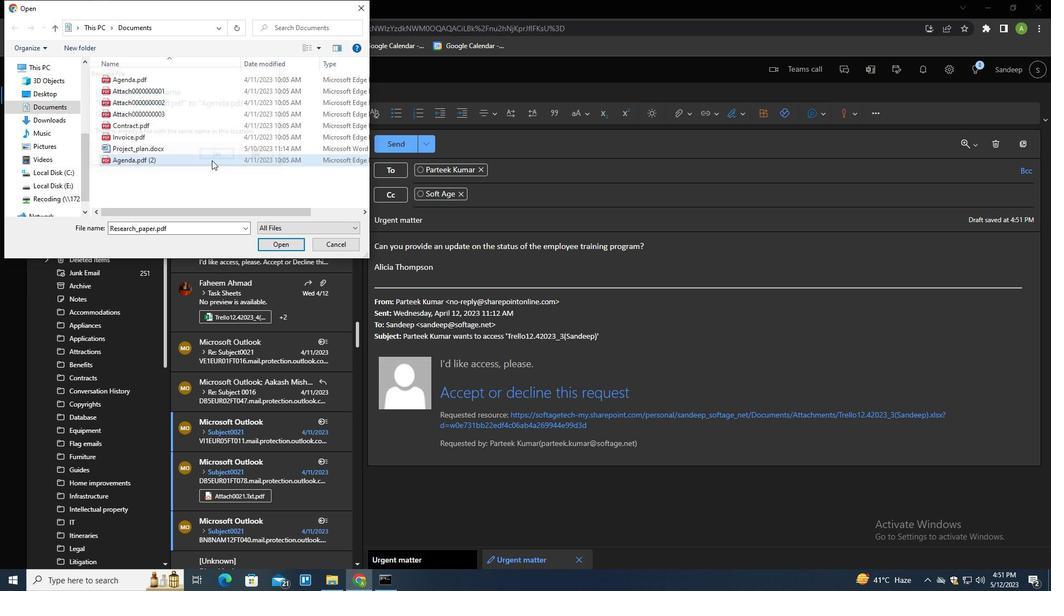 
Action: Mouse pressed left at (211, 159)
Screenshot: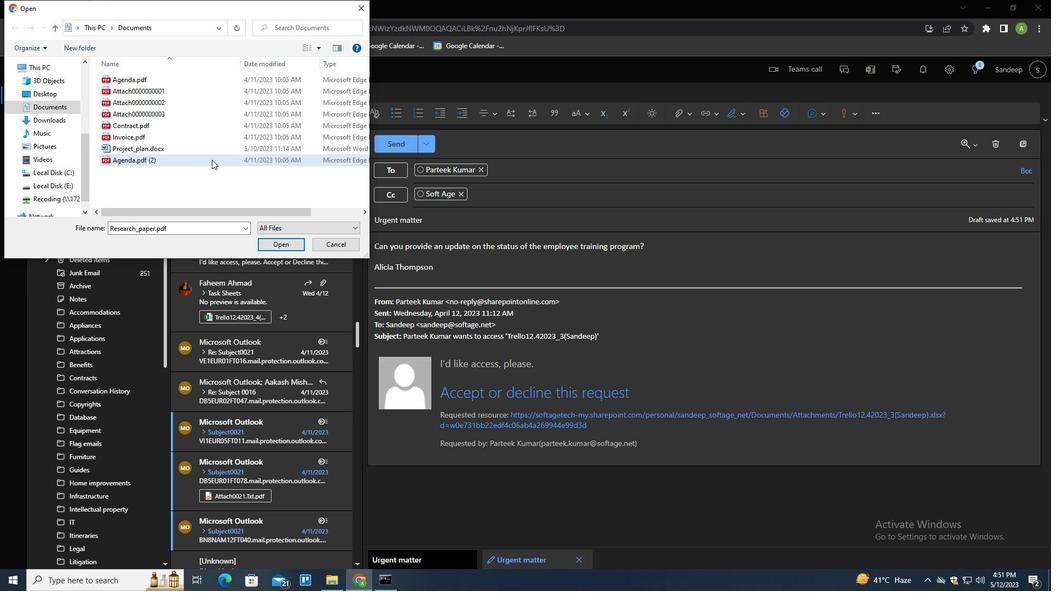 
Action: Mouse moved to (272, 245)
Screenshot: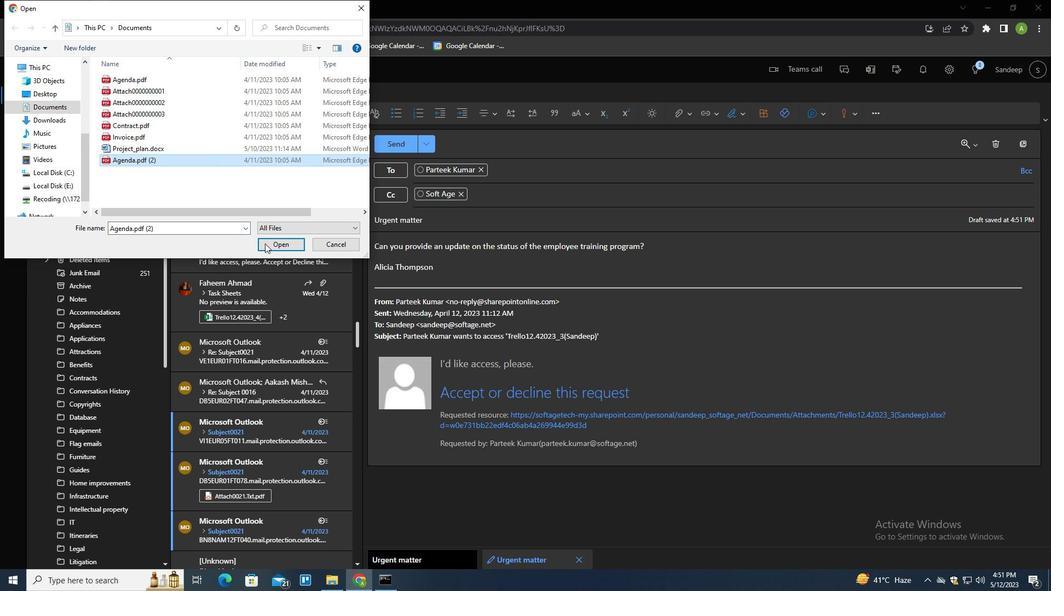 
Action: Mouse pressed left at (272, 245)
Screenshot: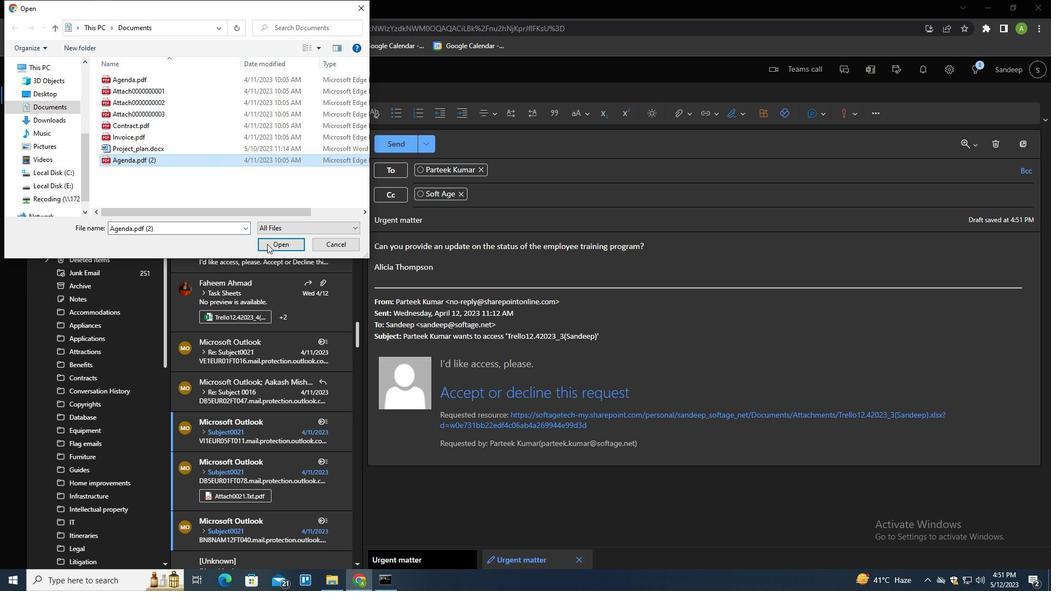 
Action: Mouse moved to (396, 145)
Screenshot: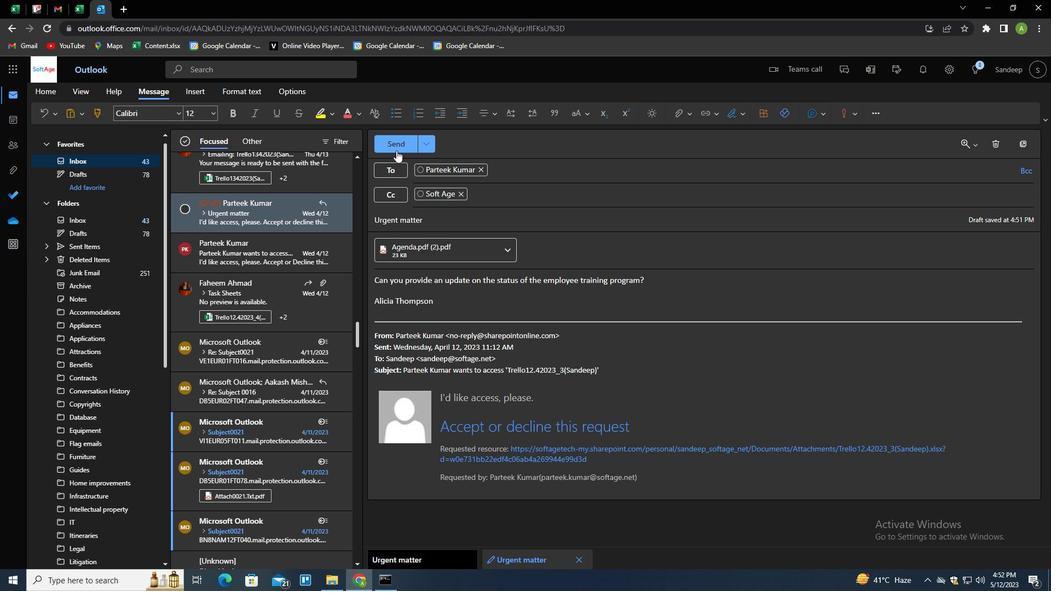 
Action: Mouse pressed left at (396, 145)
Screenshot: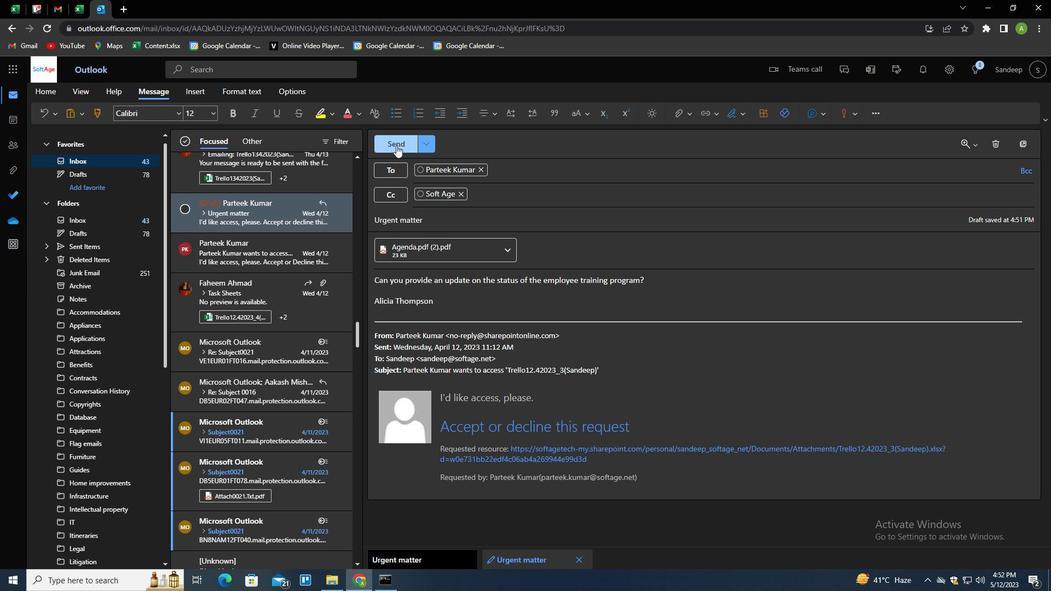 
